 Task: In the  document riverc.pdf Share this file with 'softage.7@softage.net' Check 'Vision History' View the  non- printing characters
Action: Mouse moved to (238, 377)
Screenshot: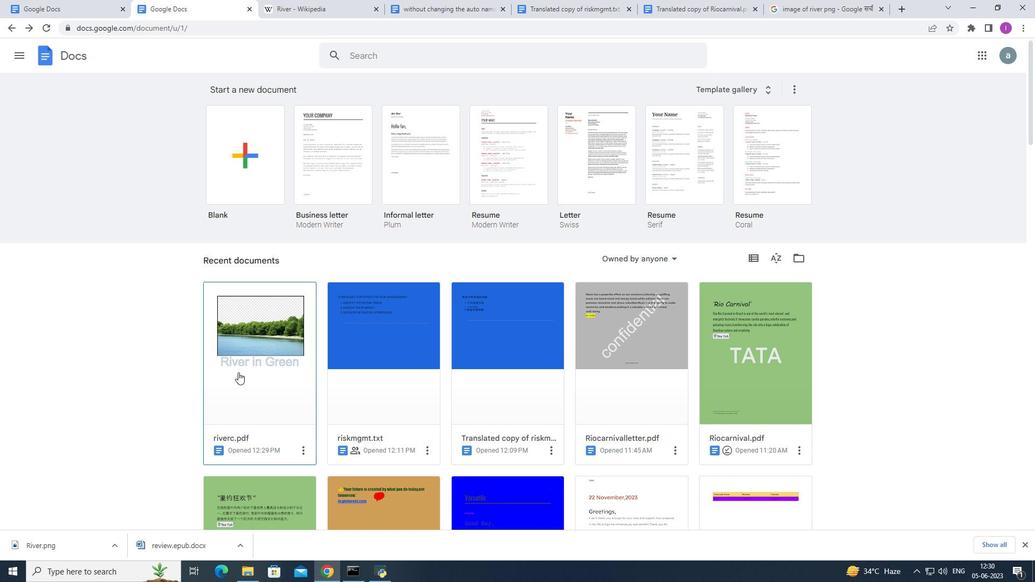 
Action: Mouse pressed left at (238, 377)
Screenshot: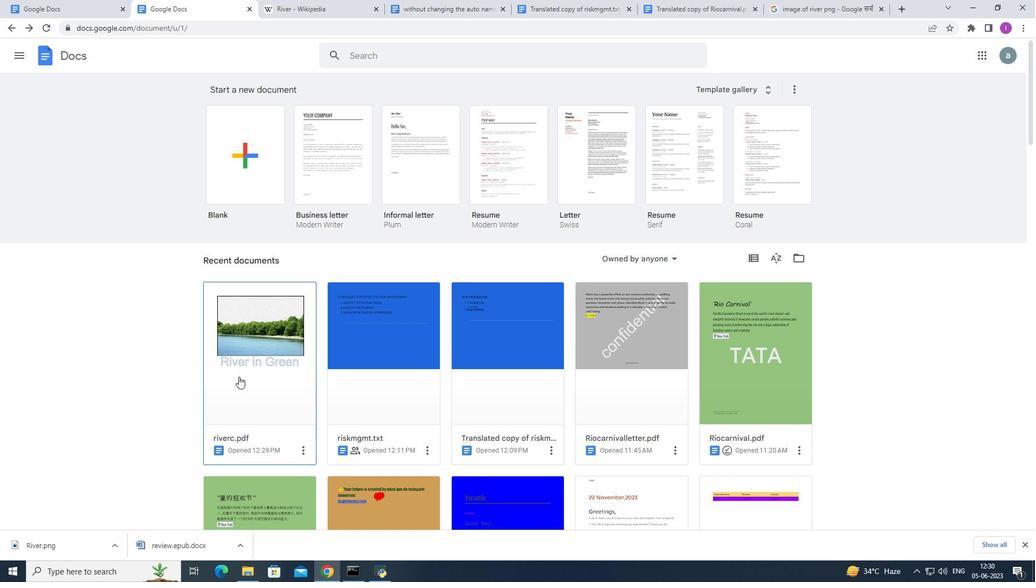 
Action: Mouse moved to (39, 61)
Screenshot: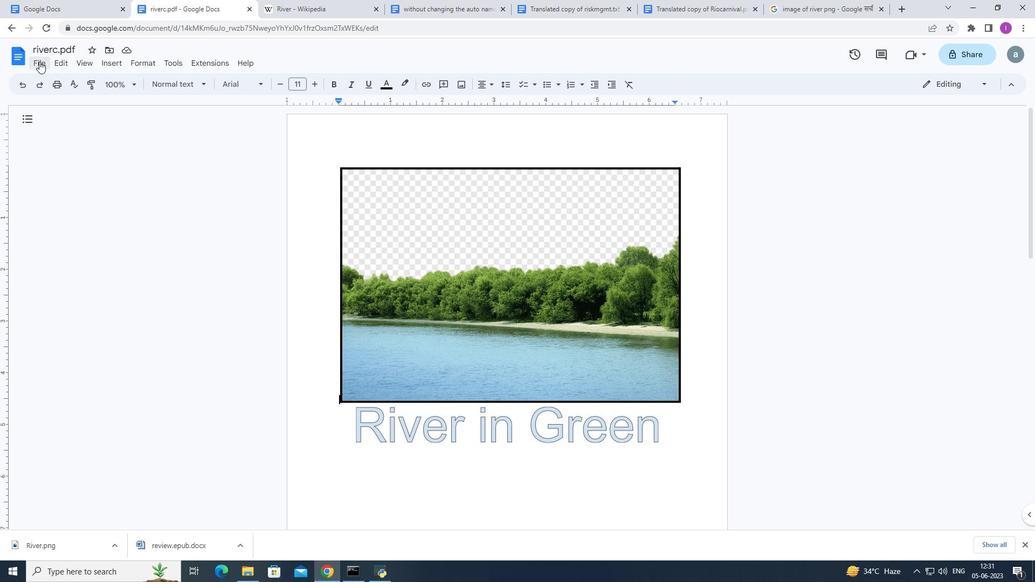 
Action: Mouse pressed left at (39, 61)
Screenshot: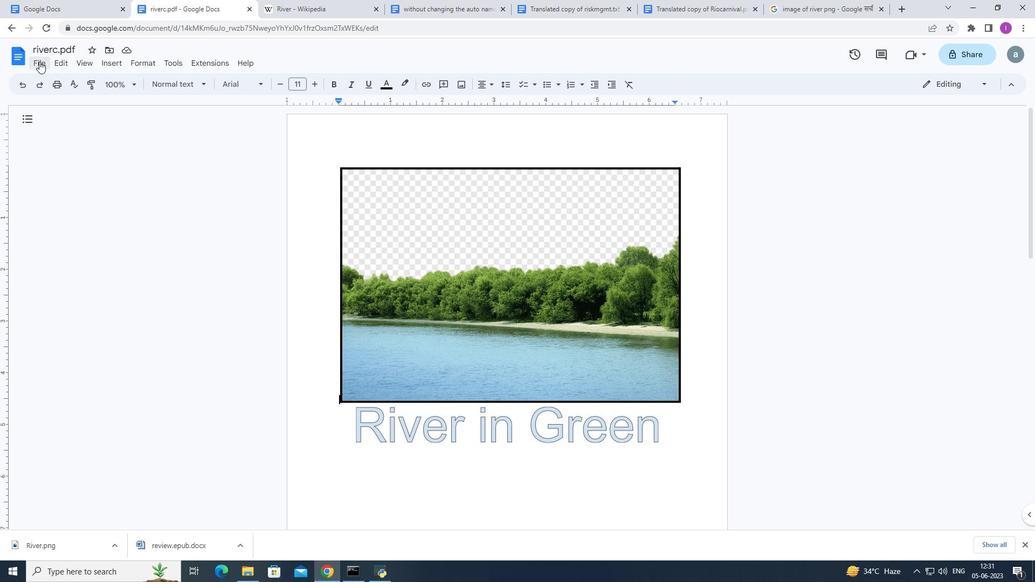 
Action: Mouse moved to (39, 60)
Screenshot: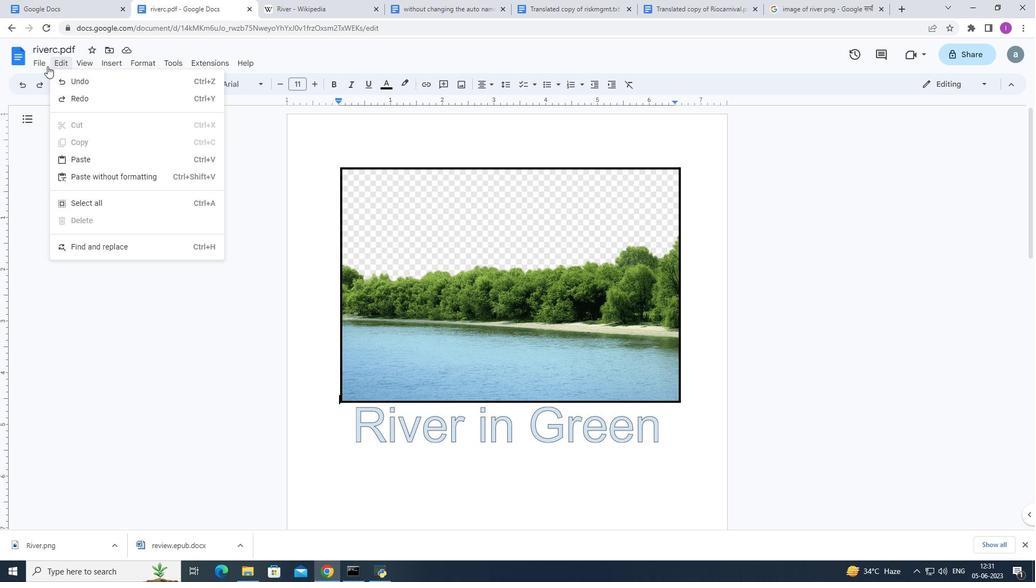 
Action: Mouse pressed left at (39, 60)
Screenshot: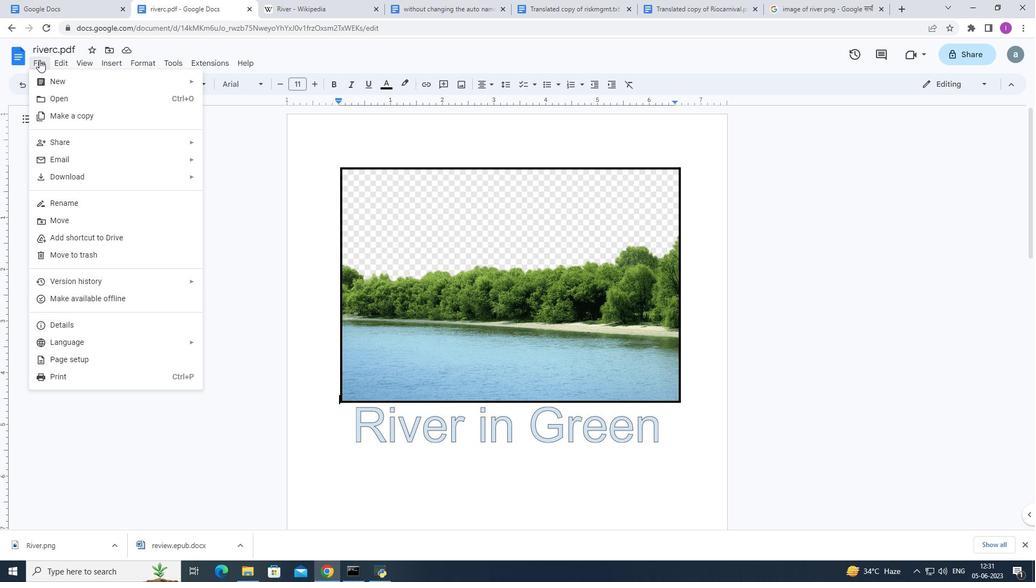 
Action: Mouse moved to (36, 58)
Screenshot: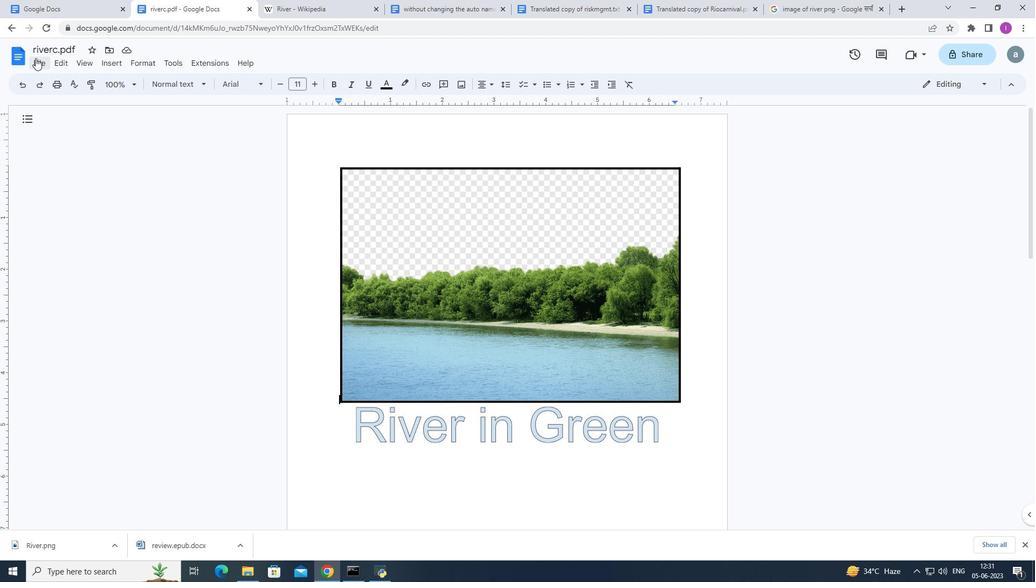 
Action: Mouse pressed left at (36, 58)
Screenshot: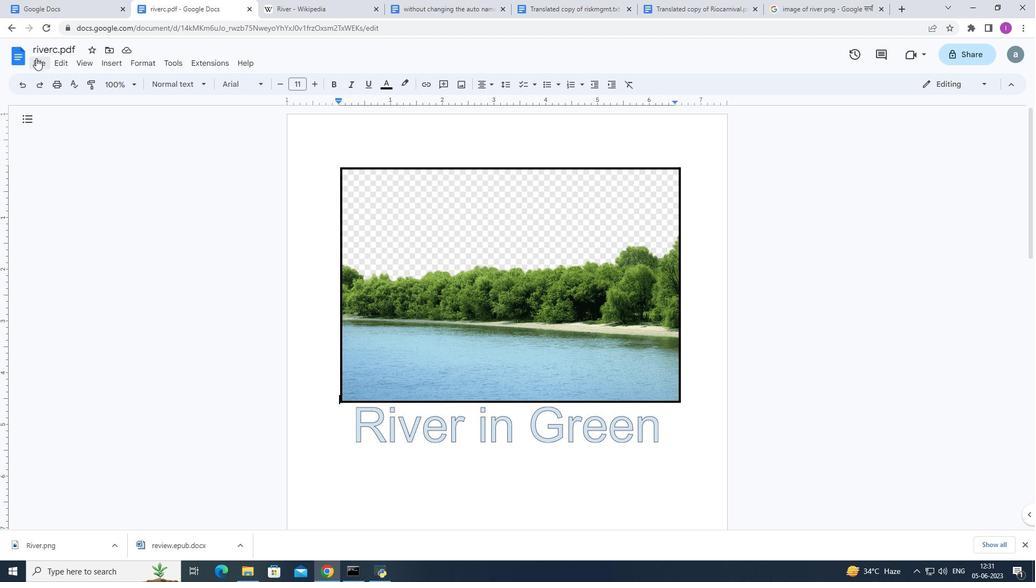 
Action: Mouse moved to (67, 139)
Screenshot: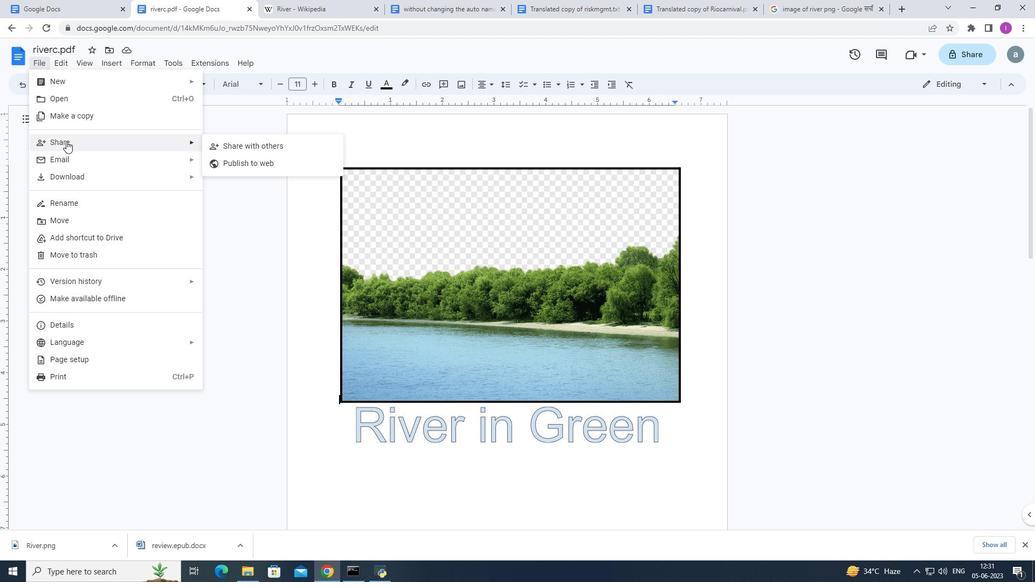 
Action: Mouse pressed left at (67, 139)
Screenshot: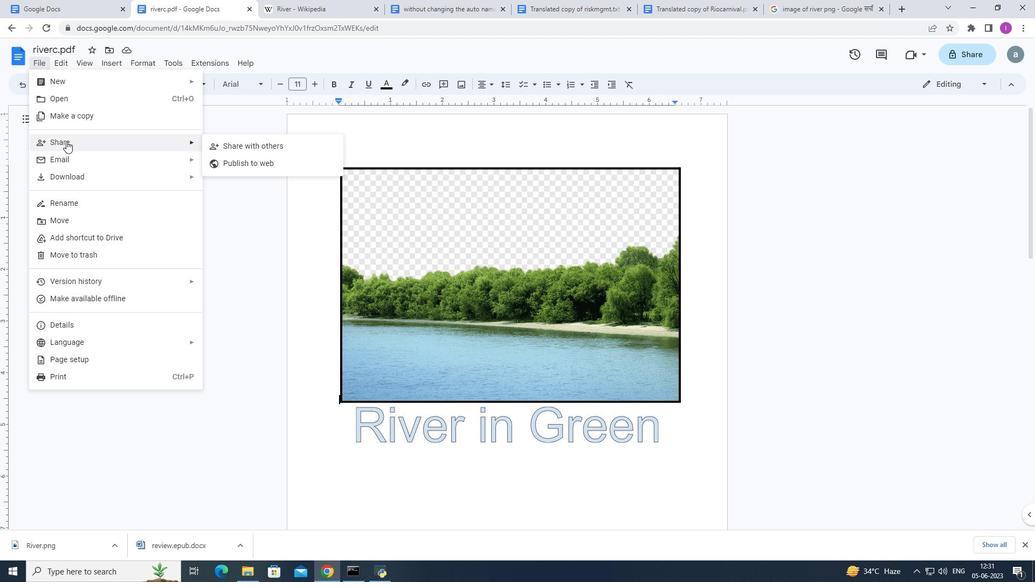 
Action: Mouse moved to (224, 146)
Screenshot: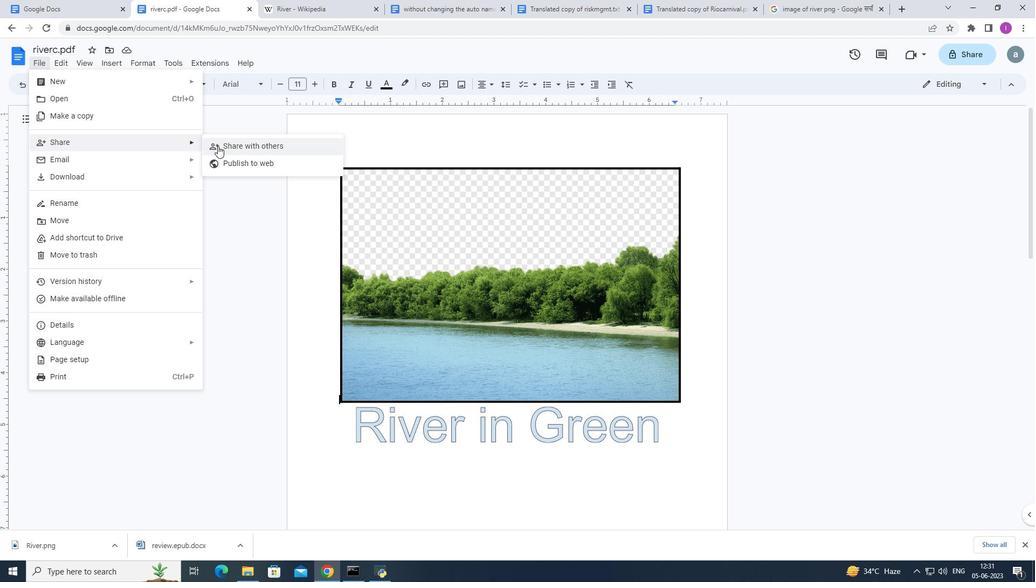 
Action: Mouse pressed left at (224, 146)
Screenshot: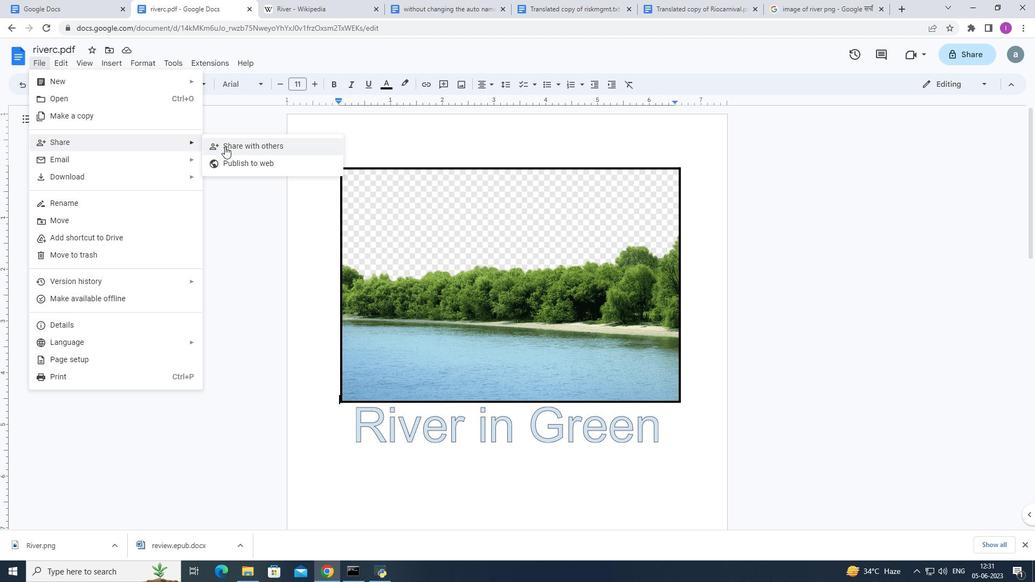 
Action: Mouse moved to (394, 223)
Screenshot: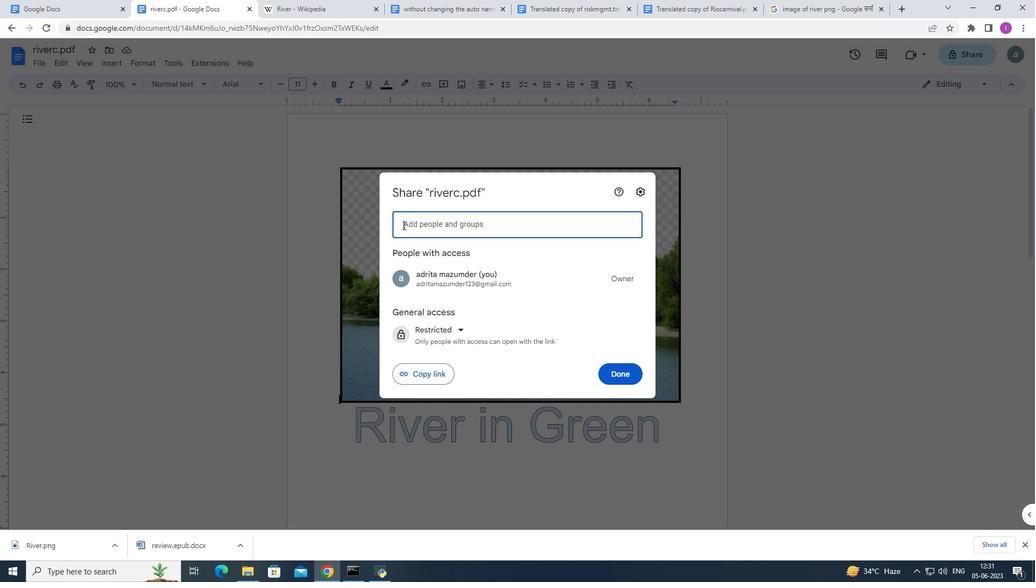 
Action: Key pressed so
Screenshot: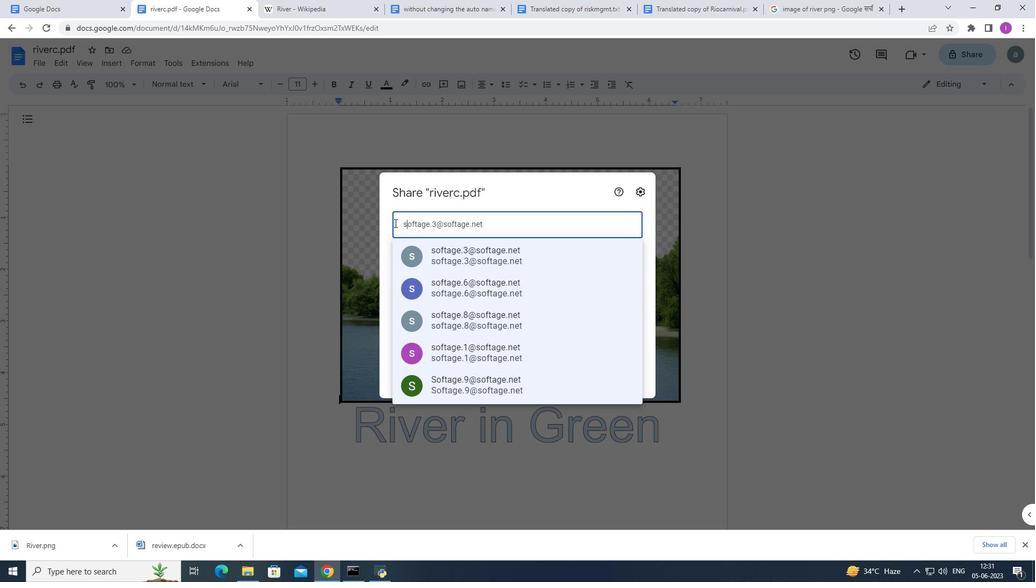 
Action: Mouse moved to (541, 366)
Screenshot: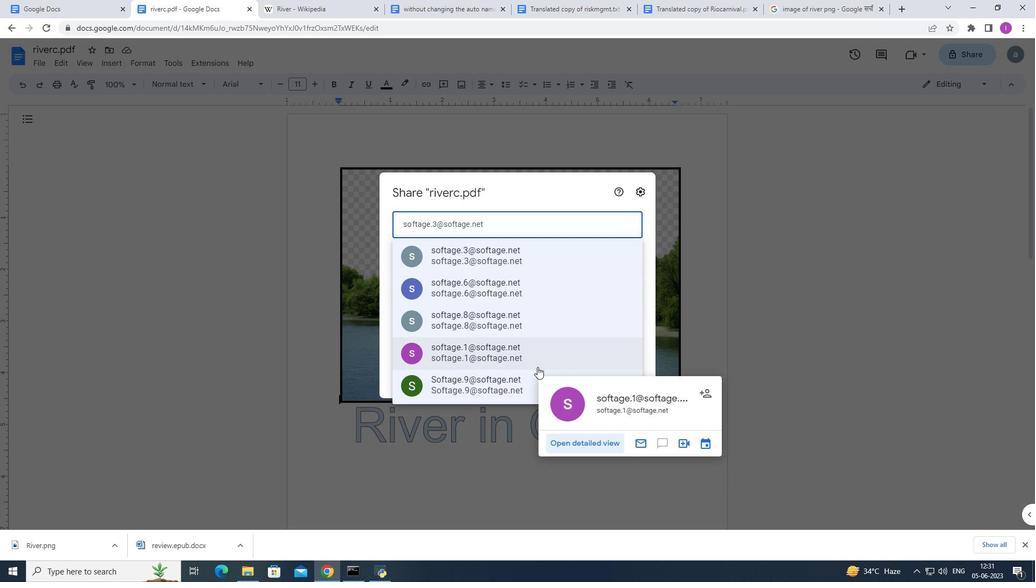 
Action: Key pressed ft
Screenshot: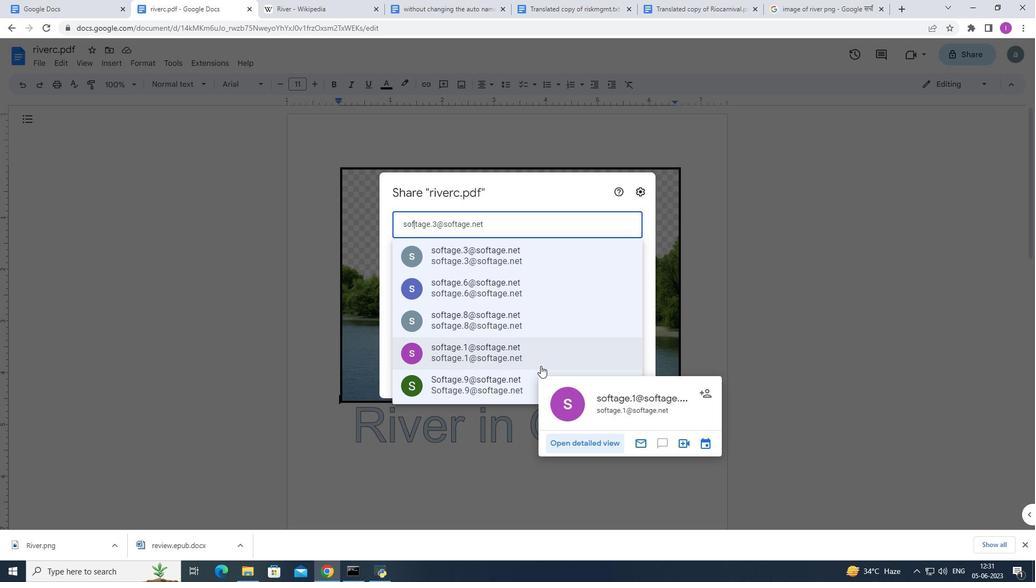 
Action: Mouse moved to (542, 365)
Screenshot: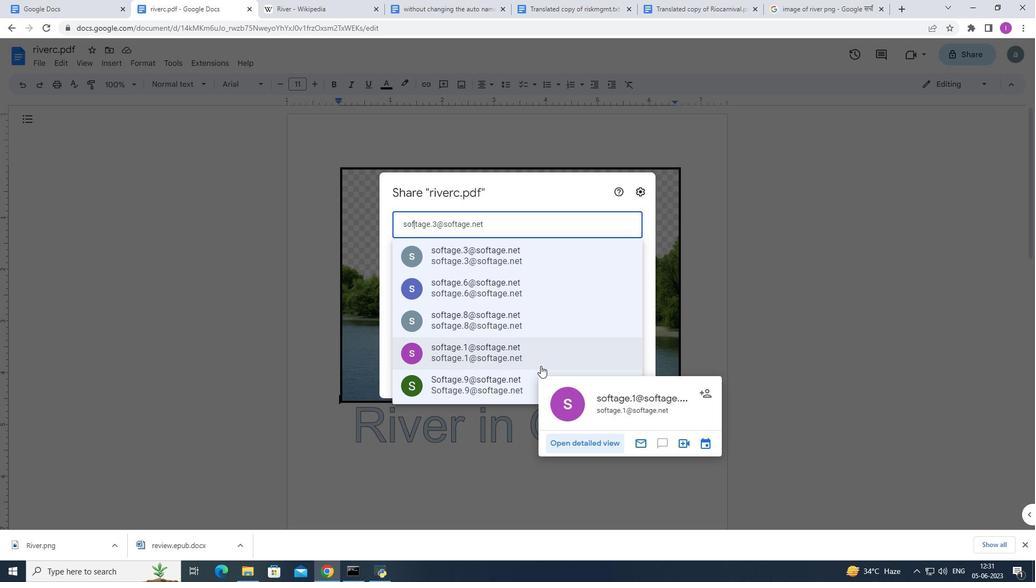 
Action: Key pressed age
Screenshot: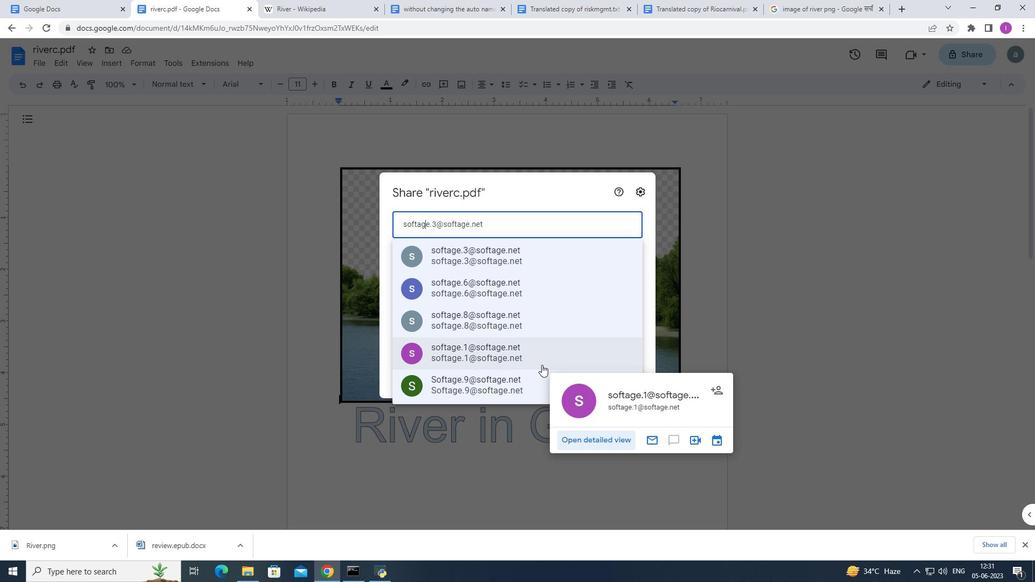 
Action: Mouse moved to (550, 360)
Screenshot: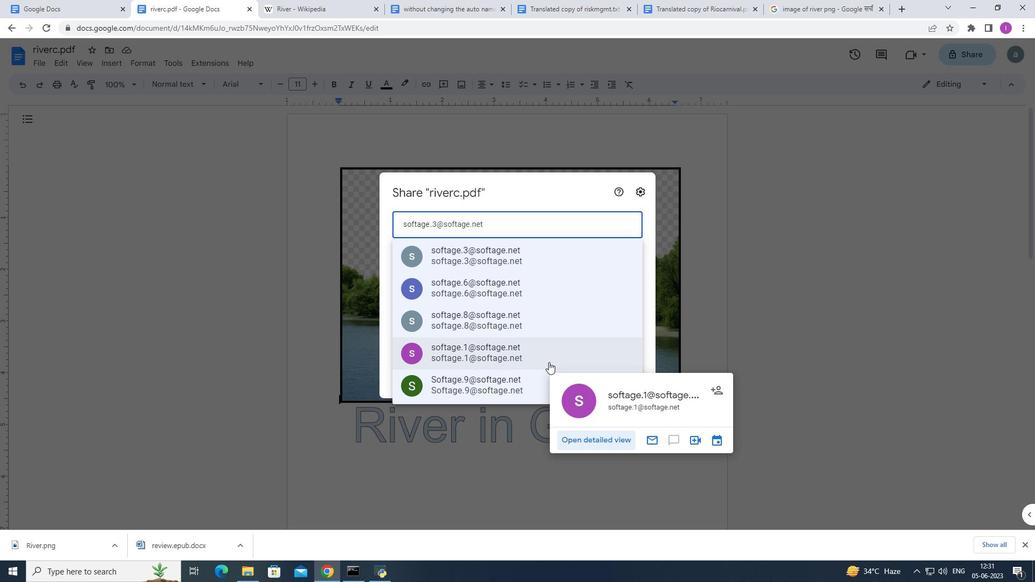 
Action: Key pressed .
Screenshot: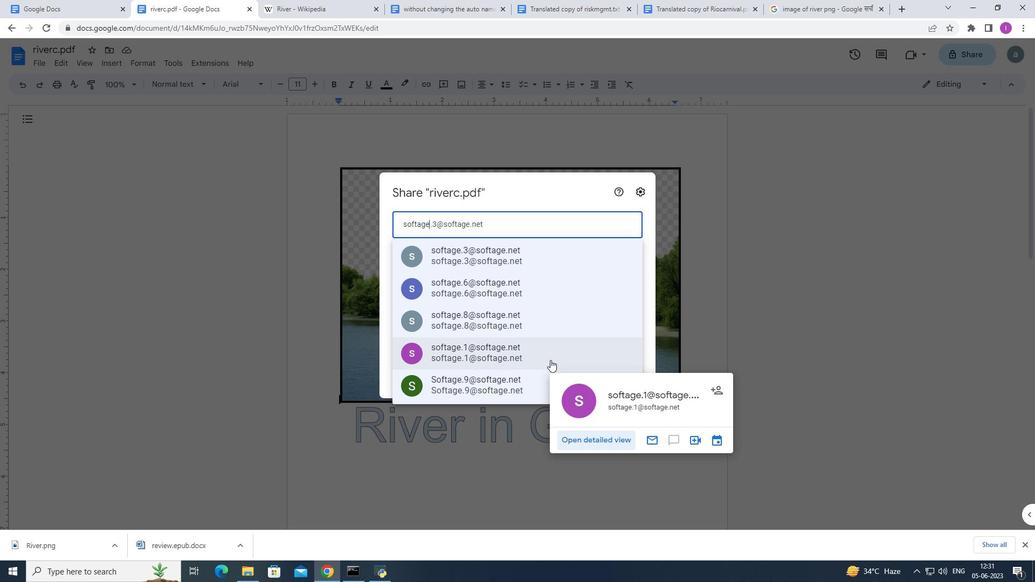 
Action: Mouse moved to (559, 356)
Screenshot: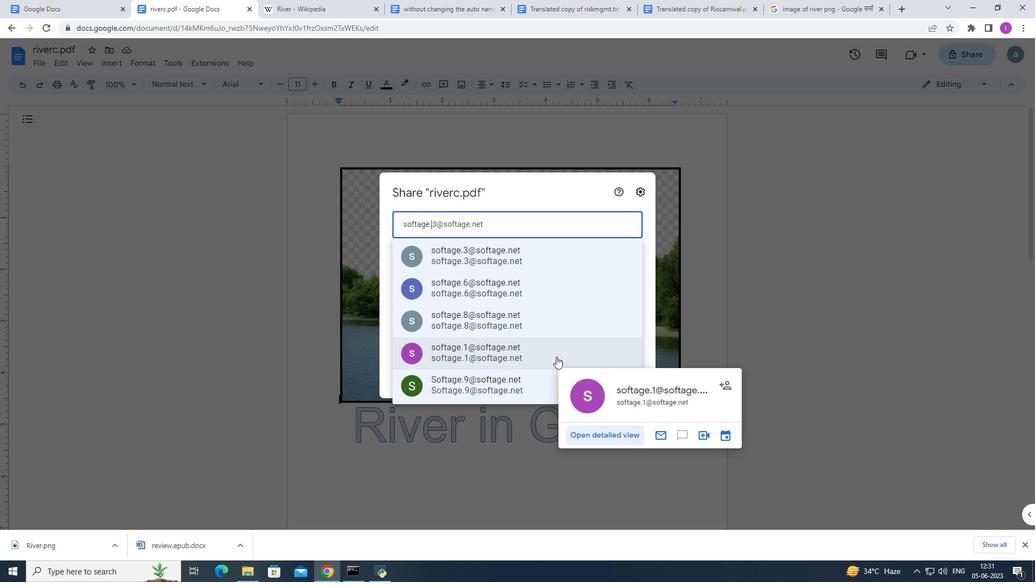 
Action: Key pressed 7
Screenshot: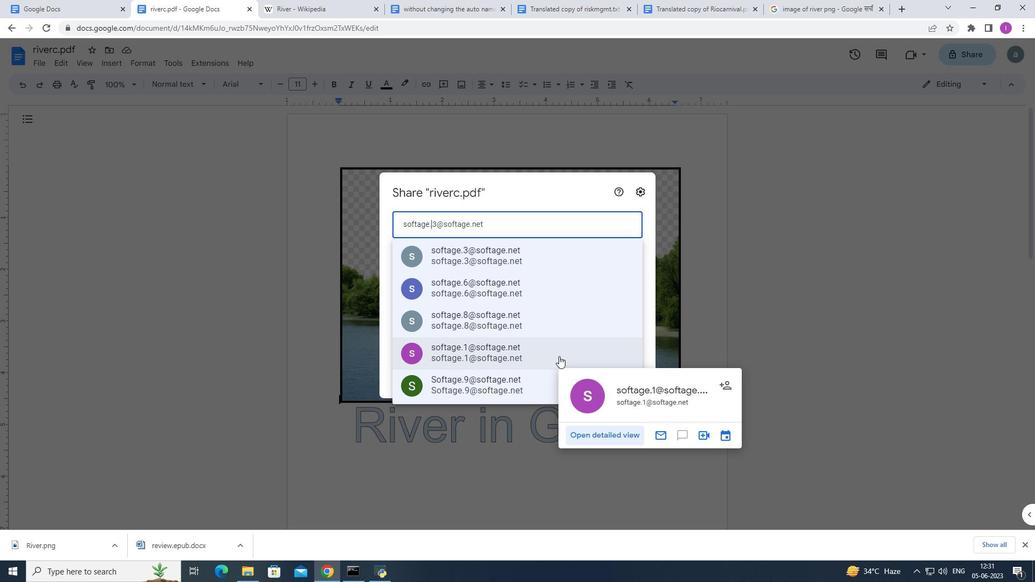 
Action: Mouse moved to (522, 260)
Screenshot: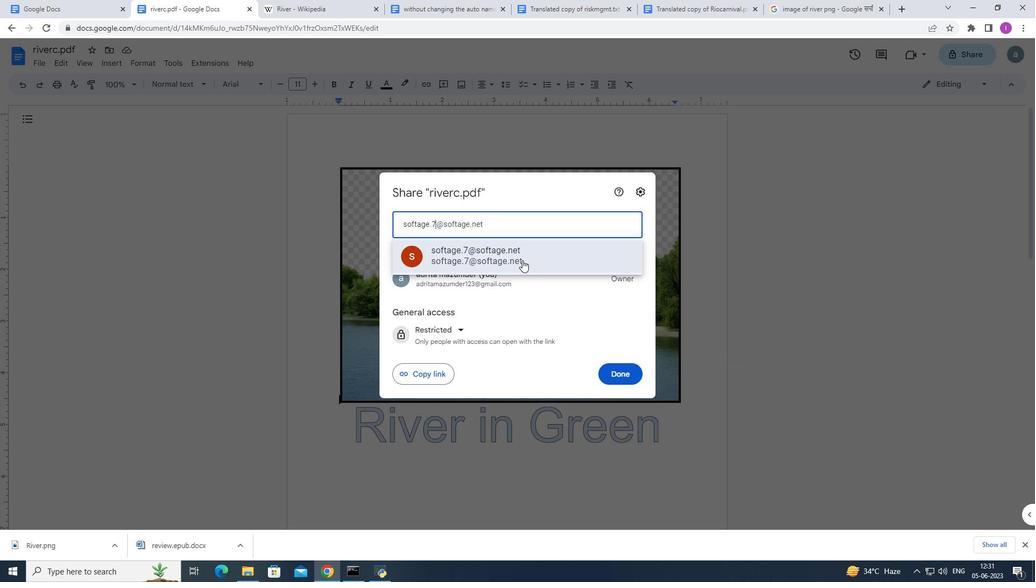 
Action: Mouse pressed left at (522, 260)
Screenshot: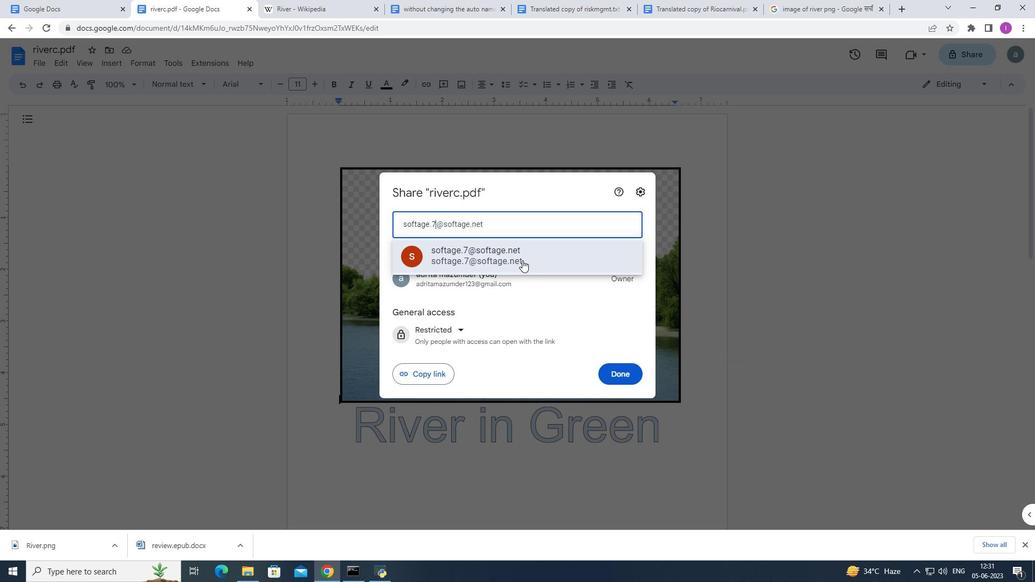 
Action: Mouse moved to (616, 359)
Screenshot: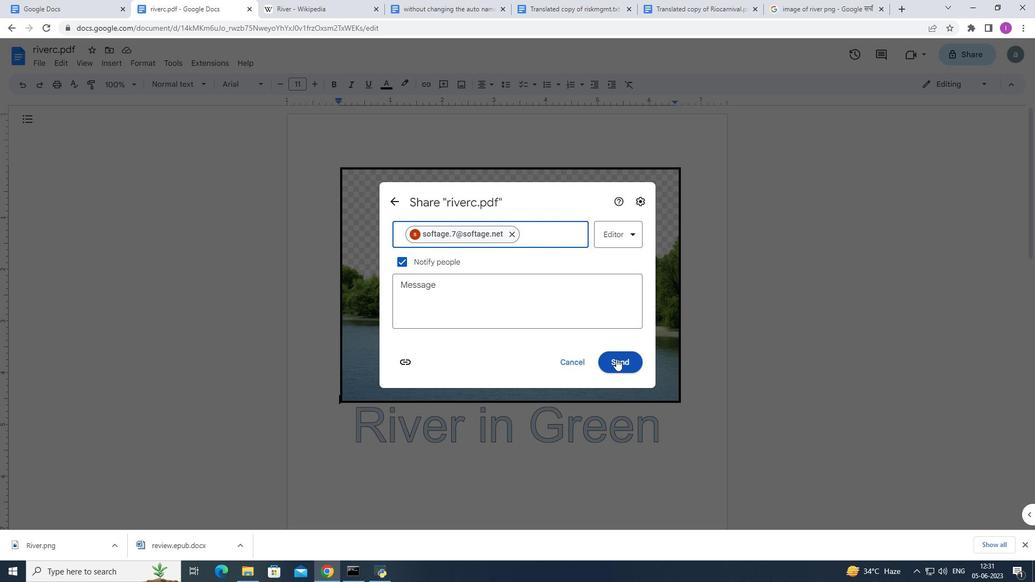 
Action: Mouse pressed left at (616, 359)
Screenshot: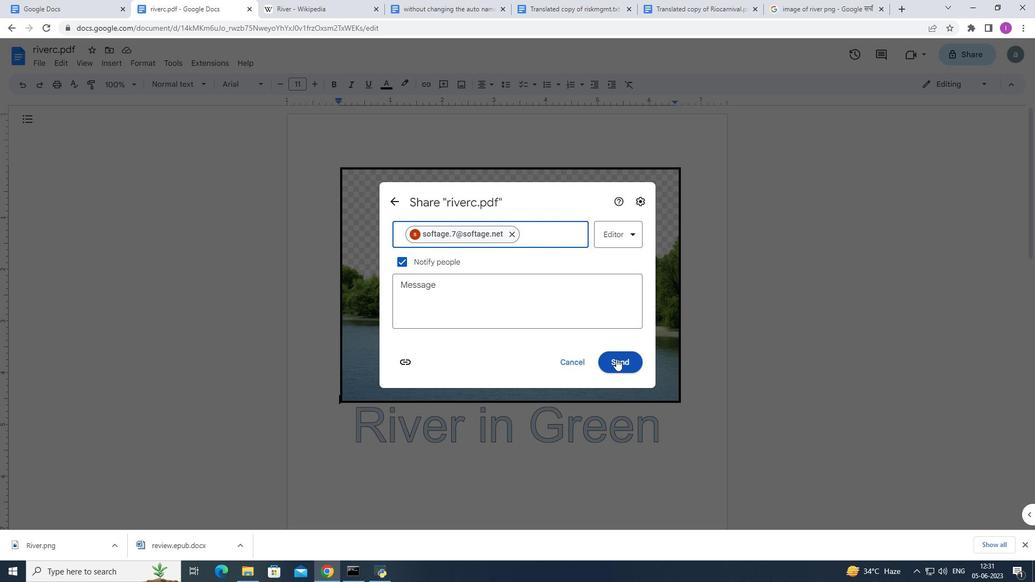 
Action: Mouse moved to (41, 67)
Screenshot: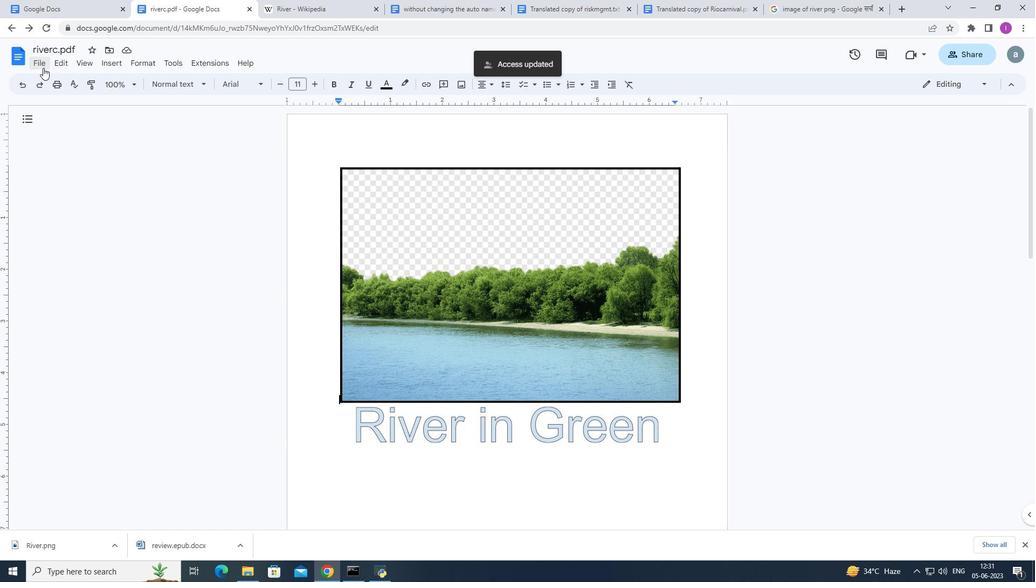 
Action: Mouse pressed left at (41, 67)
Screenshot: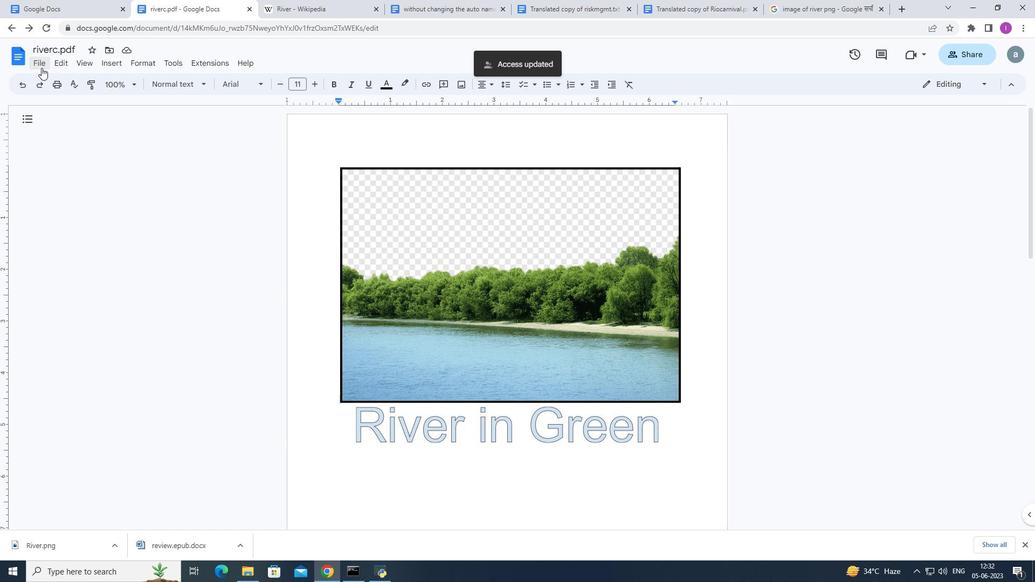 
Action: Mouse moved to (116, 281)
Screenshot: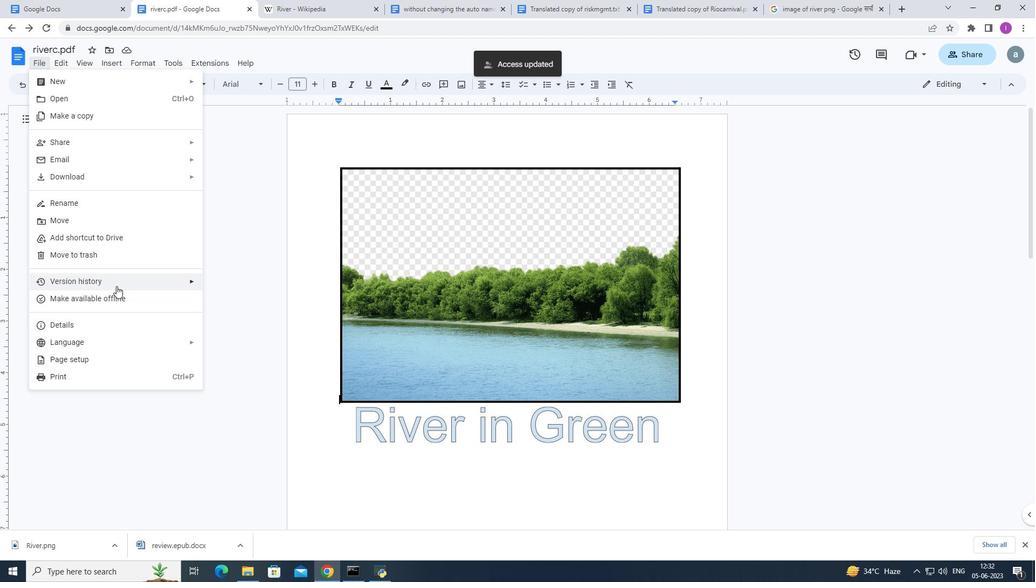 
Action: Mouse pressed left at (116, 281)
Screenshot: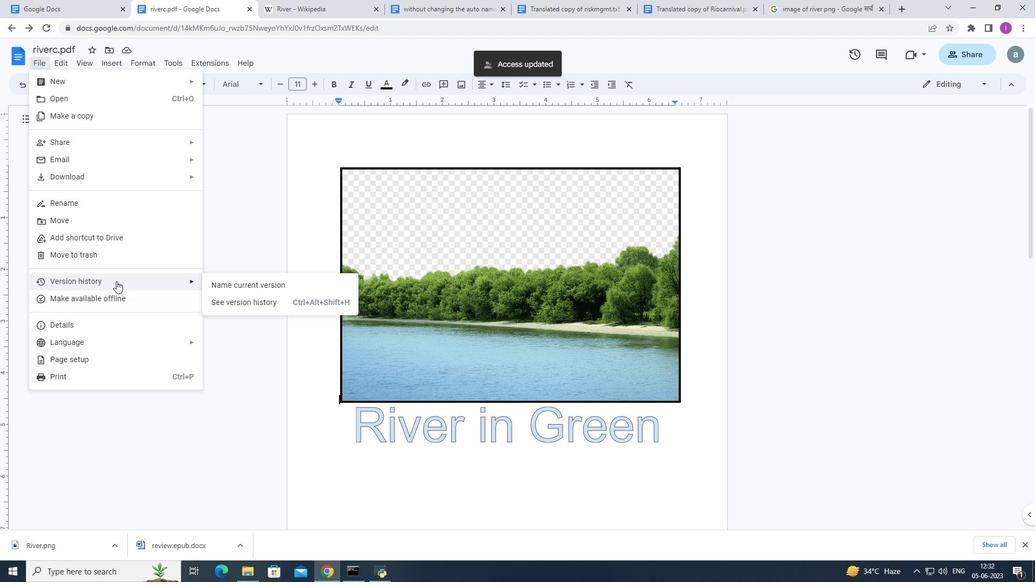 
Action: Mouse moved to (240, 304)
Screenshot: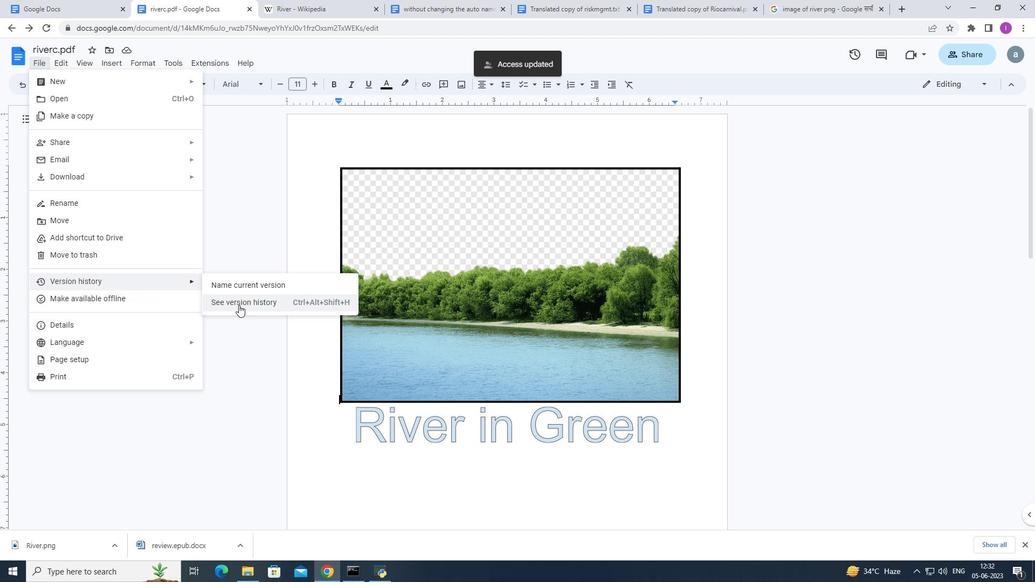 
Action: Mouse pressed left at (240, 304)
Screenshot: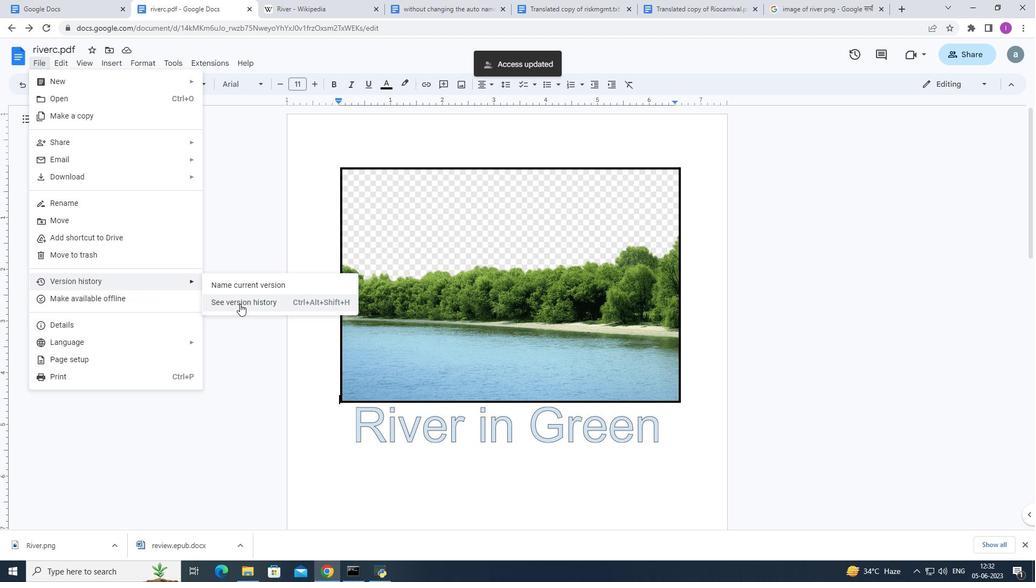 
Action: Mouse moved to (7, 29)
Screenshot: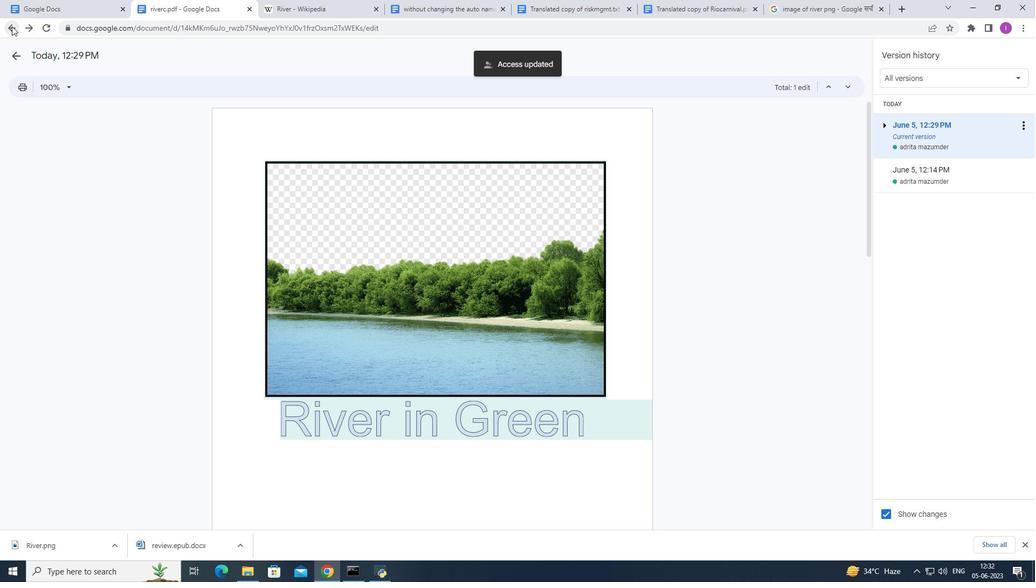 
Action: Mouse pressed left at (7, 29)
Screenshot: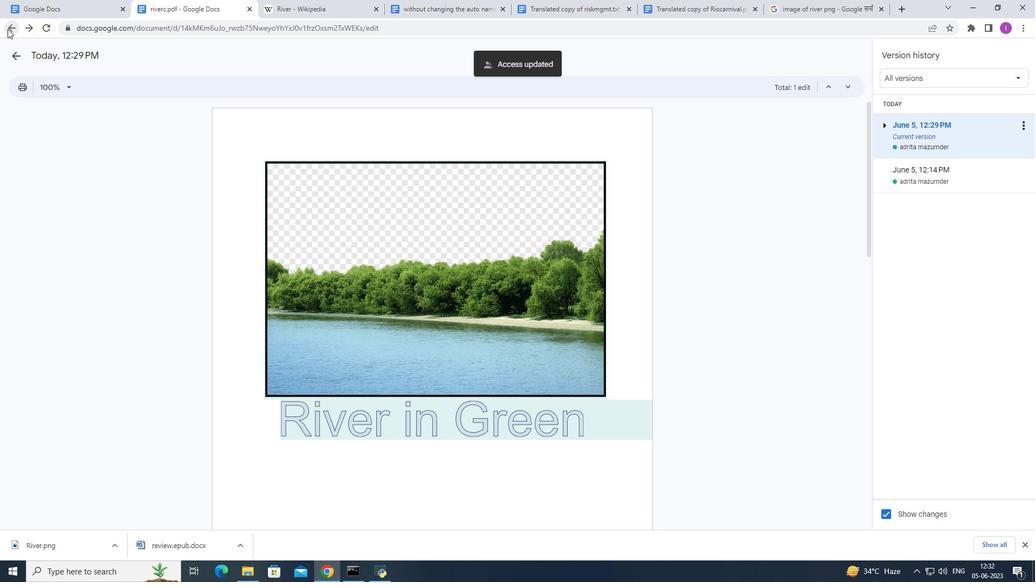 
Action: Mouse moved to (255, 345)
Screenshot: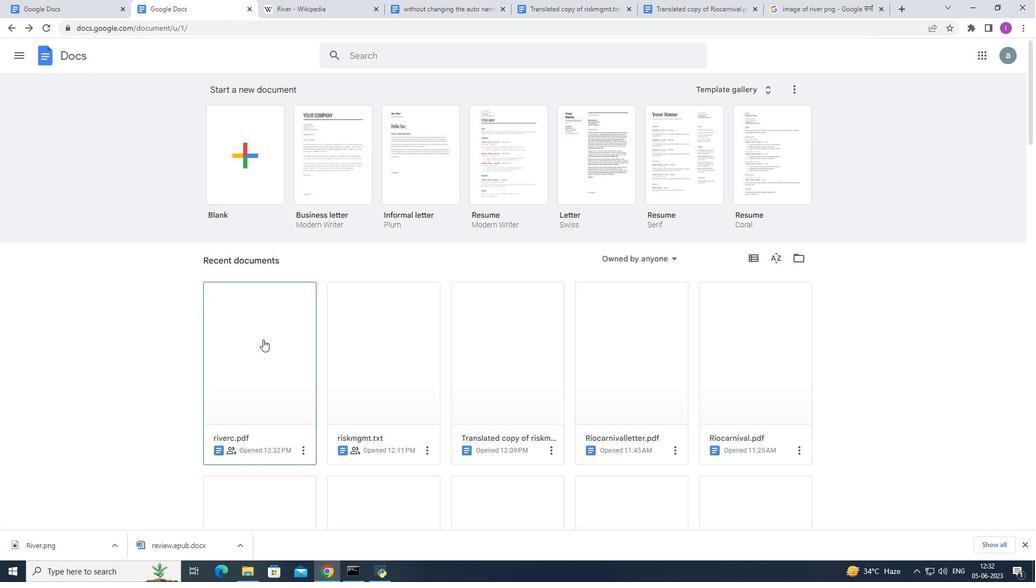 
Action: Mouse pressed left at (255, 345)
Screenshot: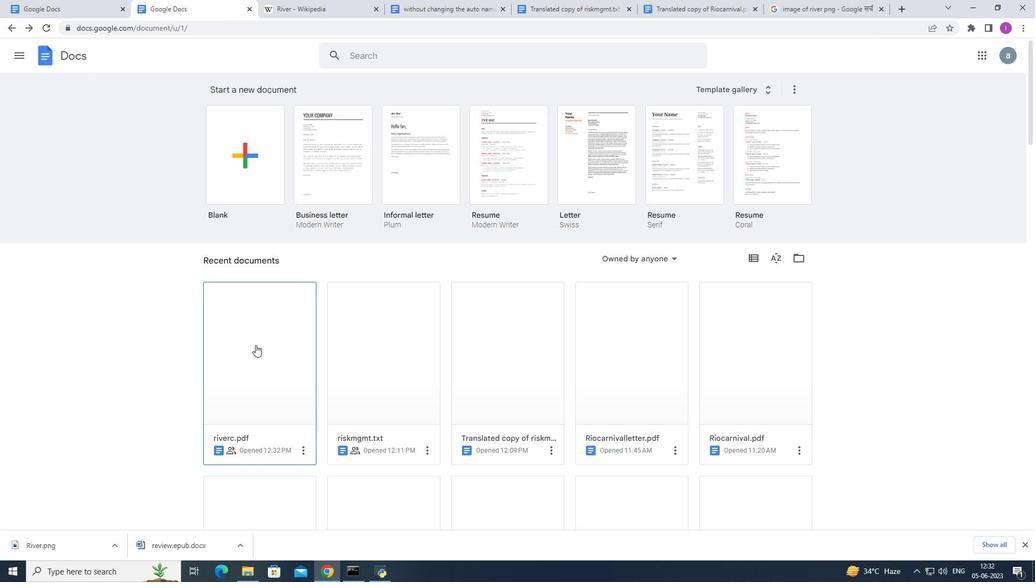 
Action: Mouse moved to (94, 68)
Screenshot: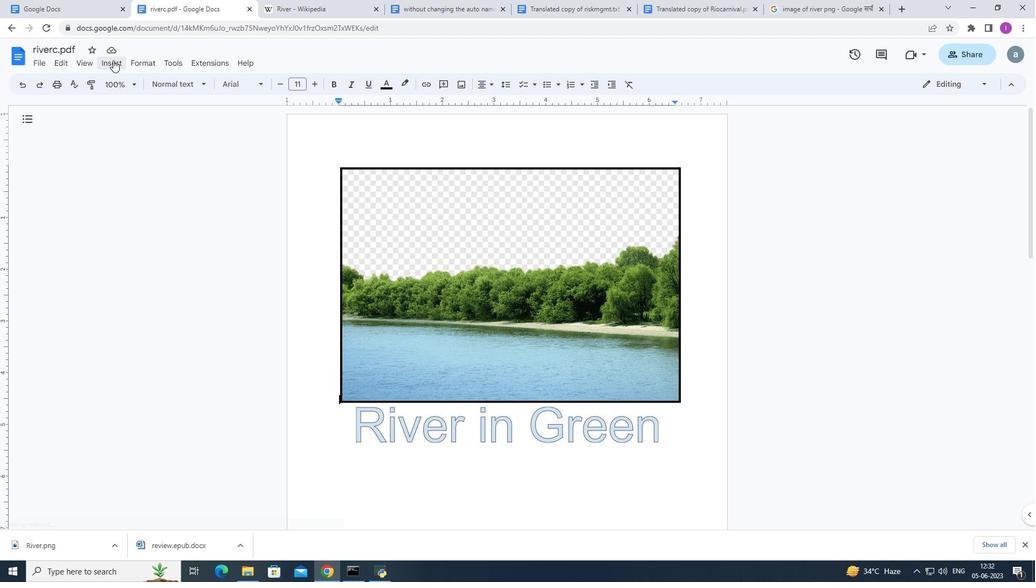 
Action: Mouse pressed left at (94, 68)
Screenshot: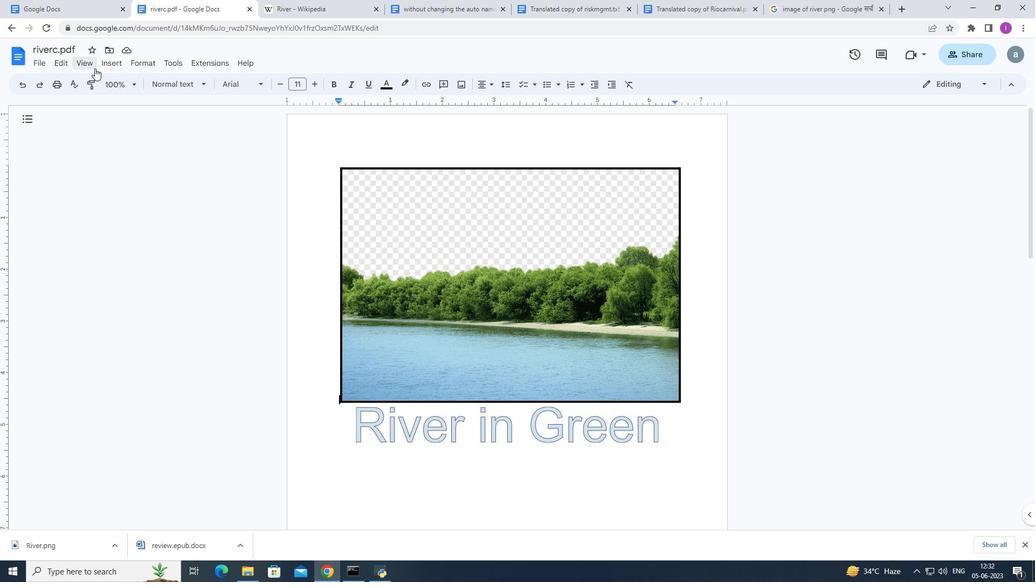 
Action: Mouse moved to (141, 178)
Screenshot: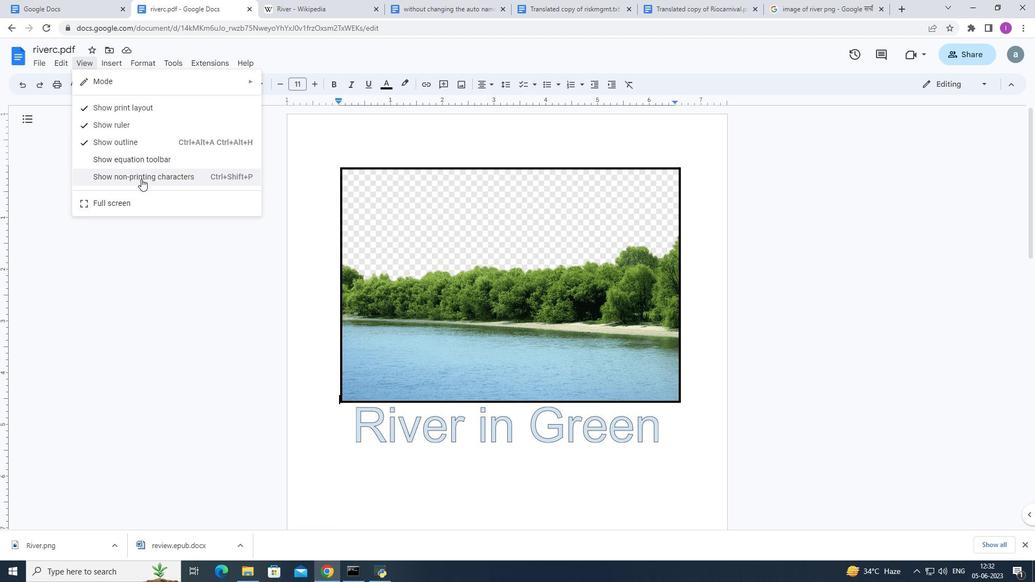
Action: Mouse pressed left at (141, 178)
Screenshot: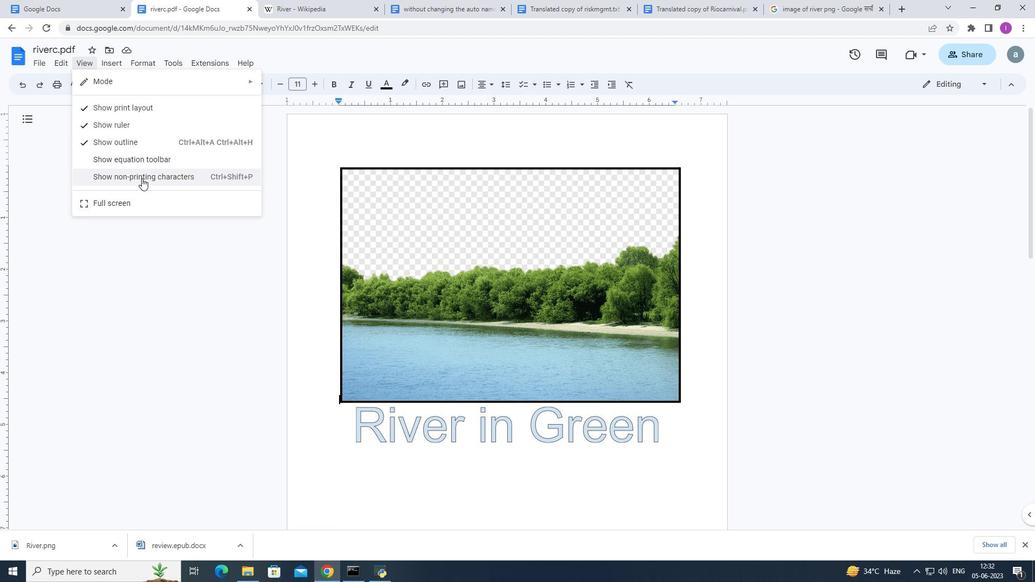 
Action: Mouse moved to (214, 260)
Screenshot: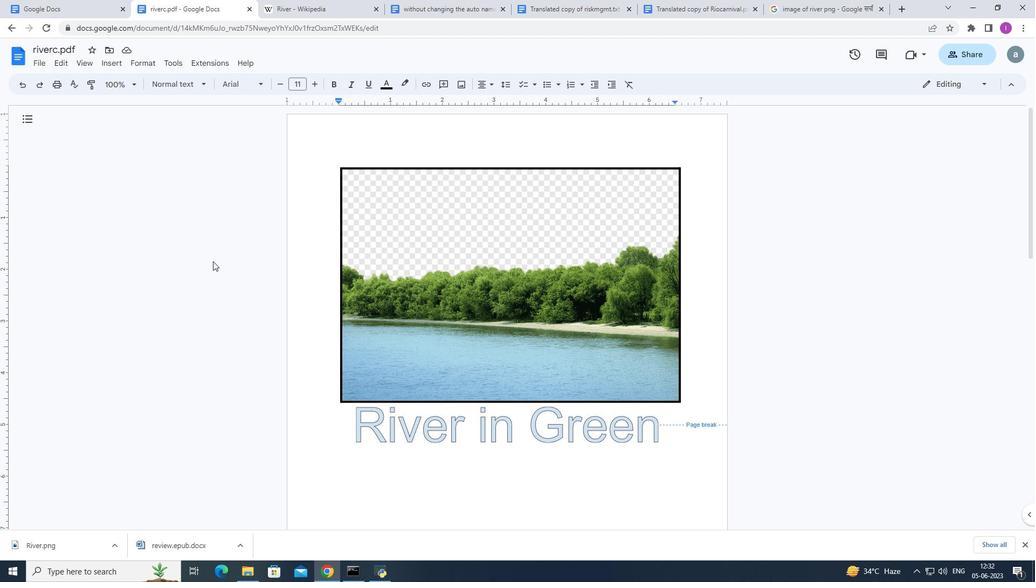 
